 Task: Make in the project AgileInsight an epic 'DevOps automation'. Create in the project AgileInsight an epic 'Data center consolidation'. Add in the project AgileInsight an epic 'Mobile app development'
Action: Mouse moved to (171, 53)
Screenshot: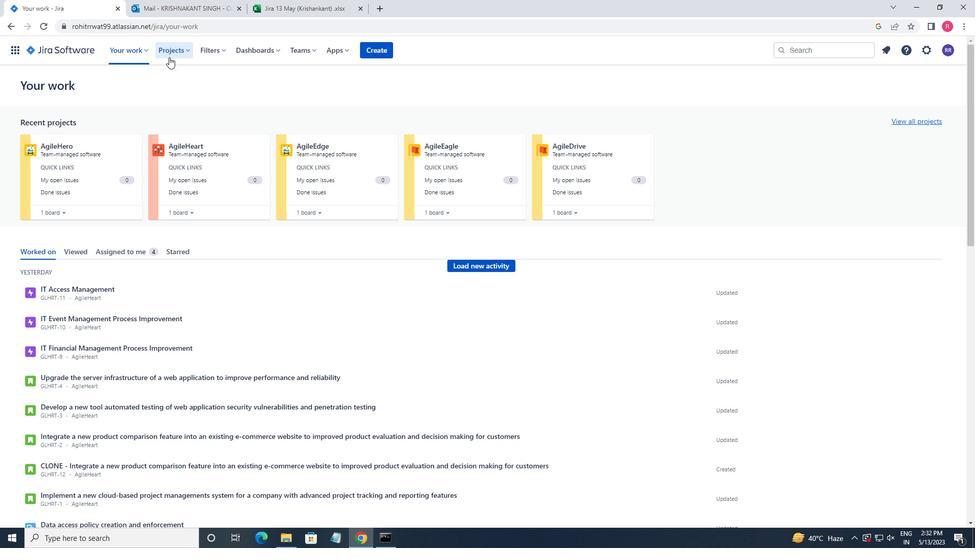 
Action: Mouse pressed left at (171, 53)
Screenshot: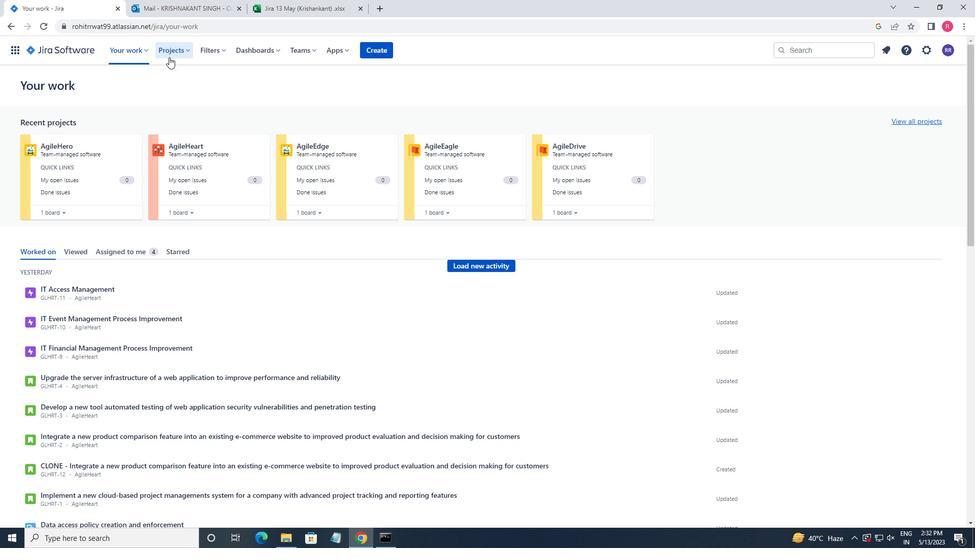 
Action: Mouse moved to (189, 93)
Screenshot: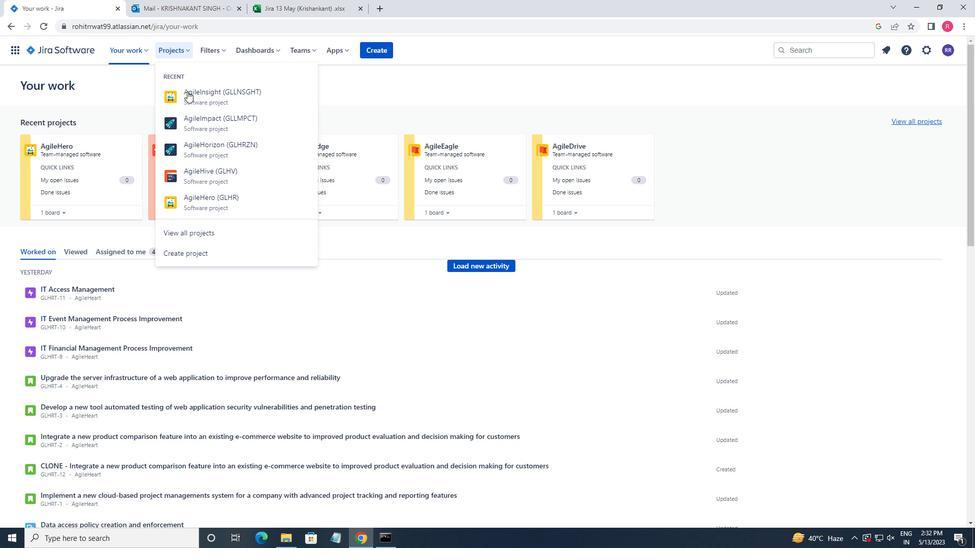
Action: Mouse pressed left at (189, 93)
Screenshot: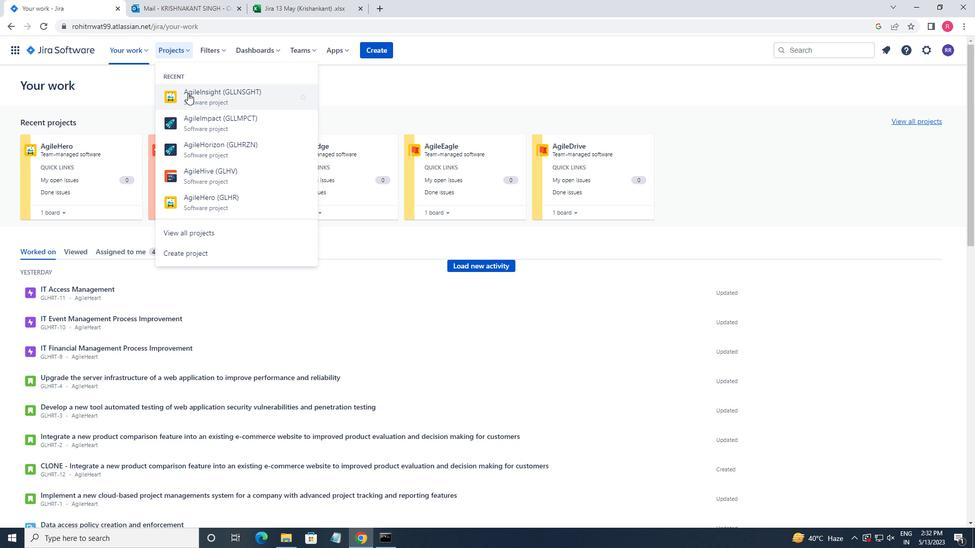 
Action: Mouse moved to (36, 152)
Screenshot: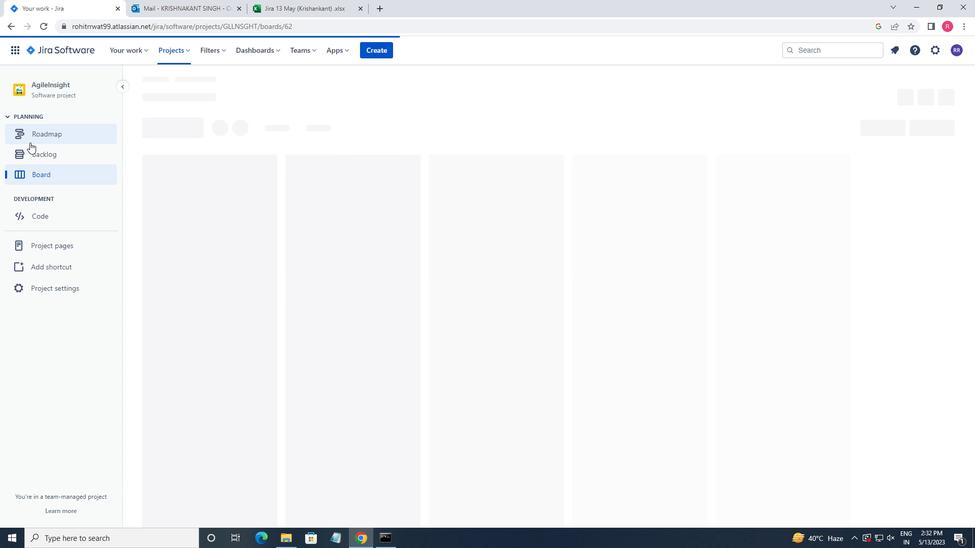 
Action: Mouse pressed left at (36, 152)
Screenshot: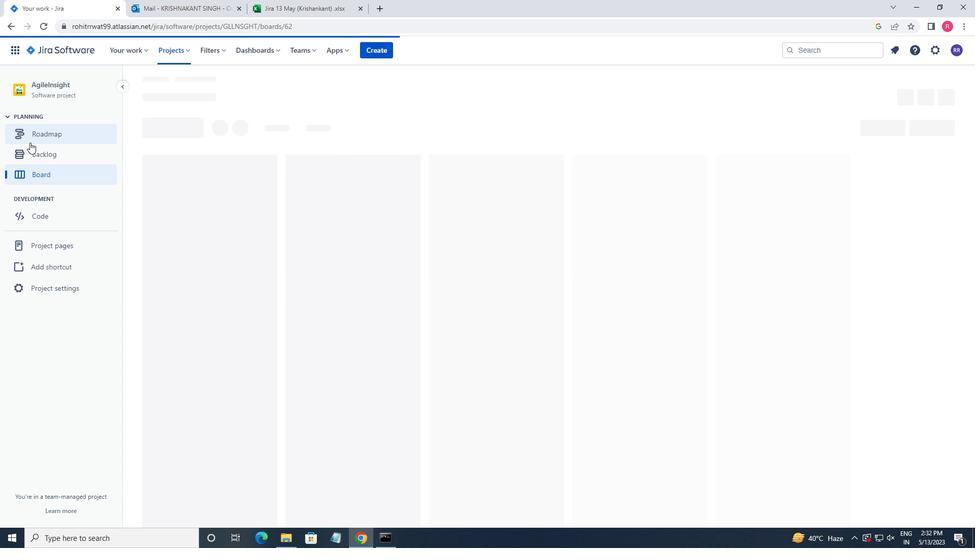 
Action: Mouse moved to (208, 347)
Screenshot: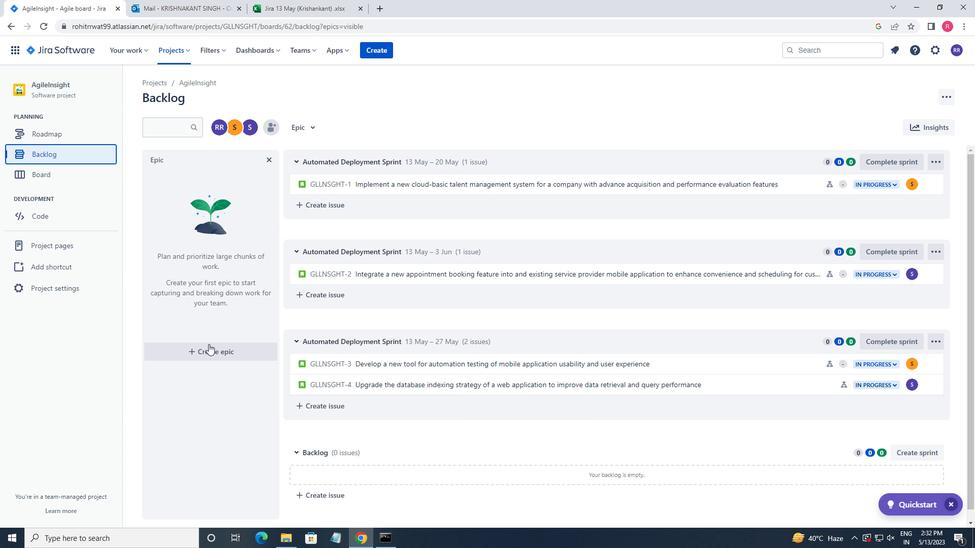 
Action: Mouse pressed left at (208, 347)
Screenshot: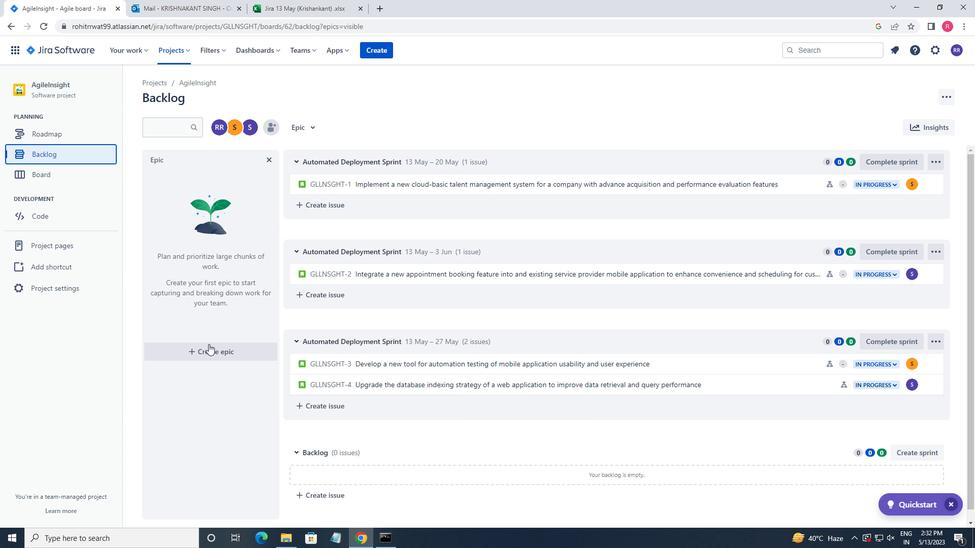 
Action: Key pressed <Key.shift>DEV<Key.shift_r><Key.shift_r><Key.shift_r><Key.shift_r><Key.shift_r><Key.shift_r><Key.shift_r><Key.shift_r><Key.shift_r><Key.shift_r>OPS<Key.space>AUTOMATION<Key.space><Key.enter><Key.shift>DATA<Key.space>CENTER<Key.space>CONSOLIDATION<Key.space><Key.enter><Key.shift_r>MOBILE<Key.space>APP<Key.space>DEVELOPMENT<Key.enter>
Screenshot: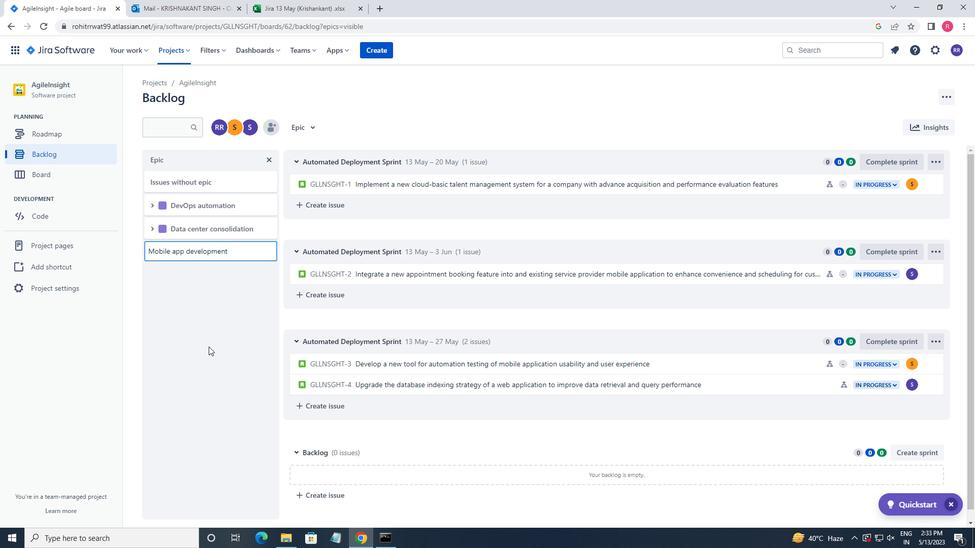 
